 Task: Check the people section.
Action: Mouse moved to (931, 72)
Screenshot: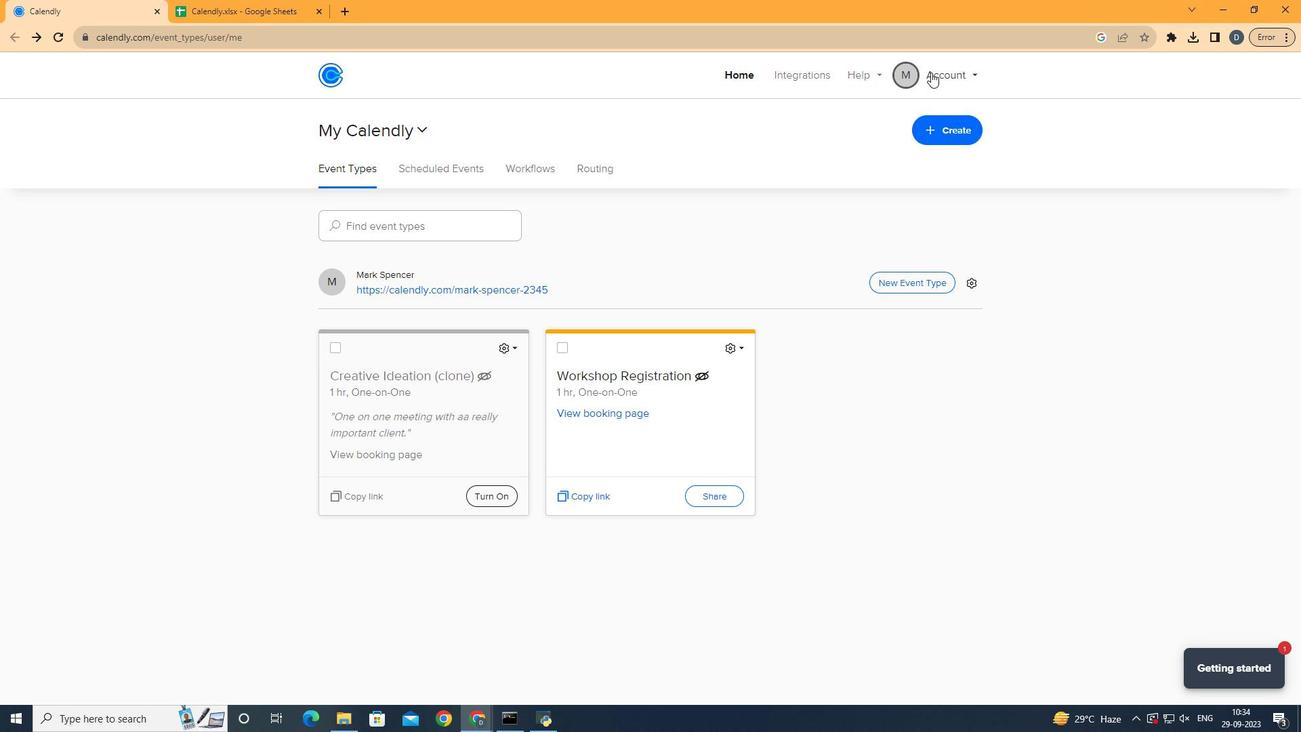 
Action: Mouse pressed left at (931, 72)
Screenshot: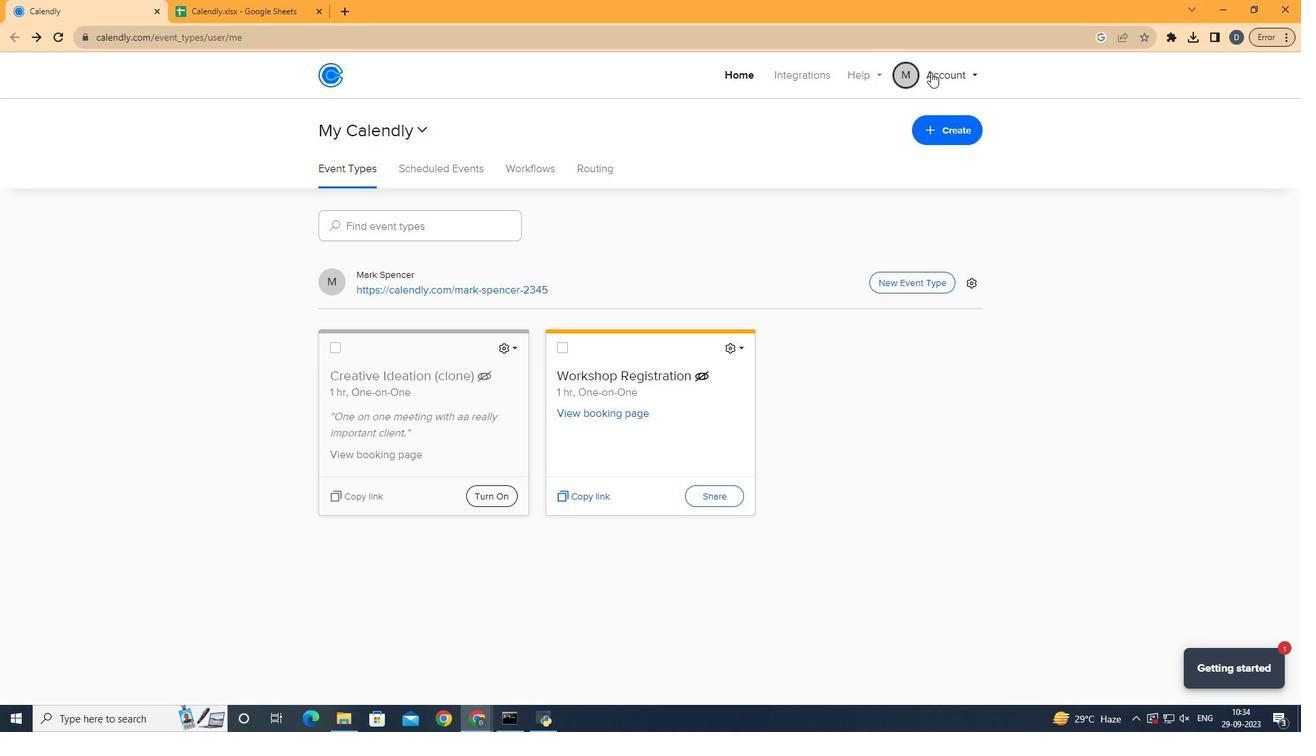 
Action: Mouse moved to (861, 268)
Screenshot: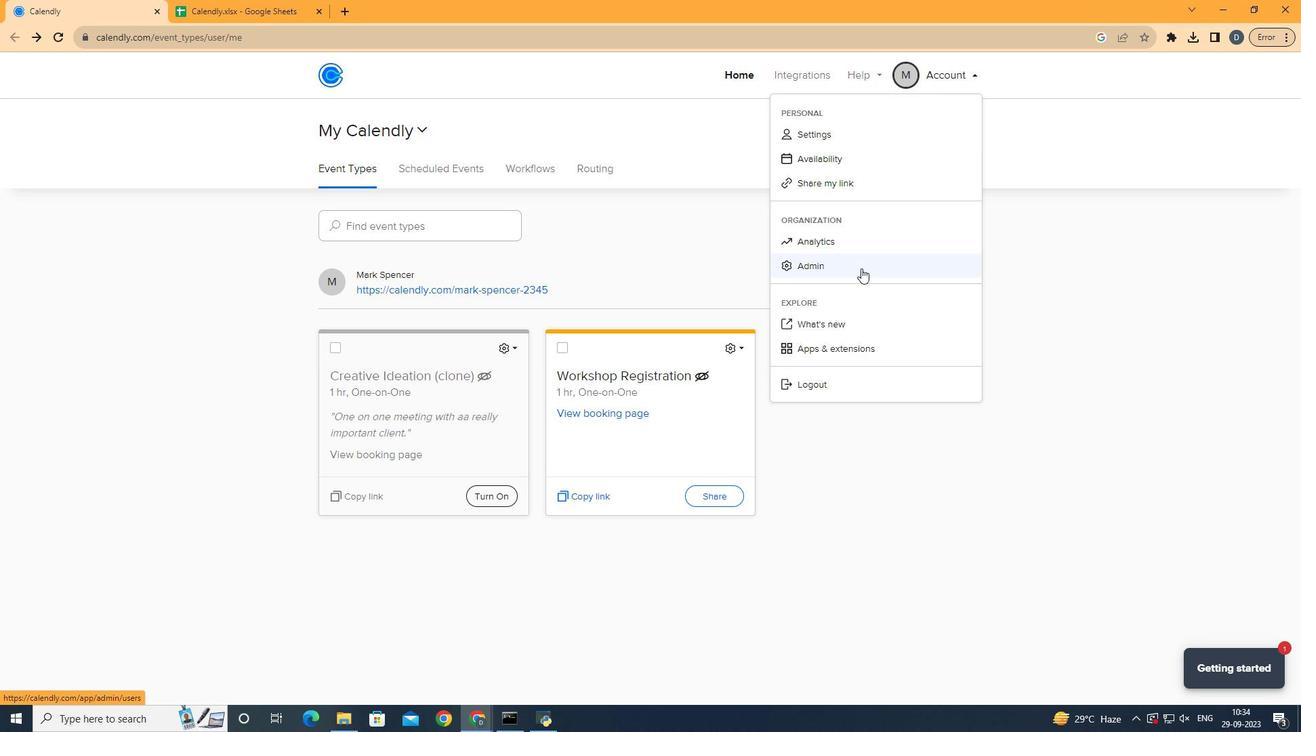 
Action: Mouse pressed left at (861, 268)
Screenshot: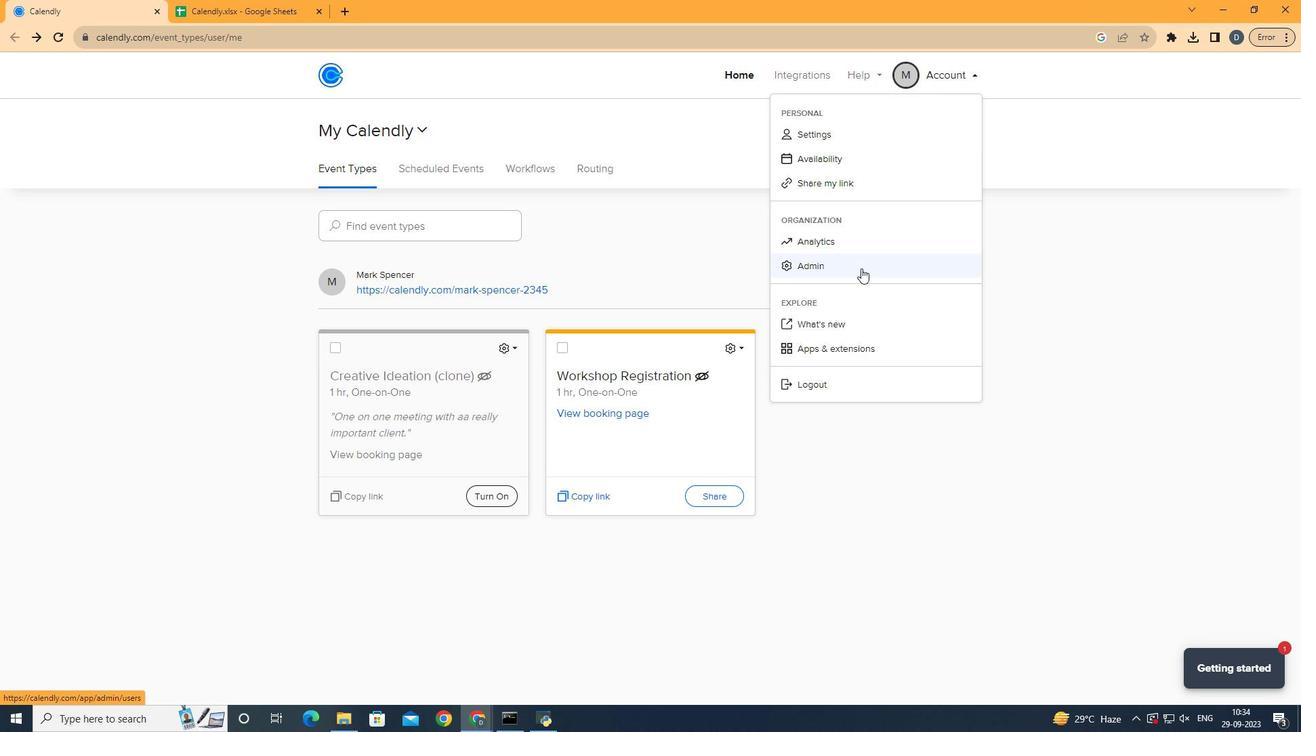 
Action: Mouse moved to (618, 247)
Screenshot: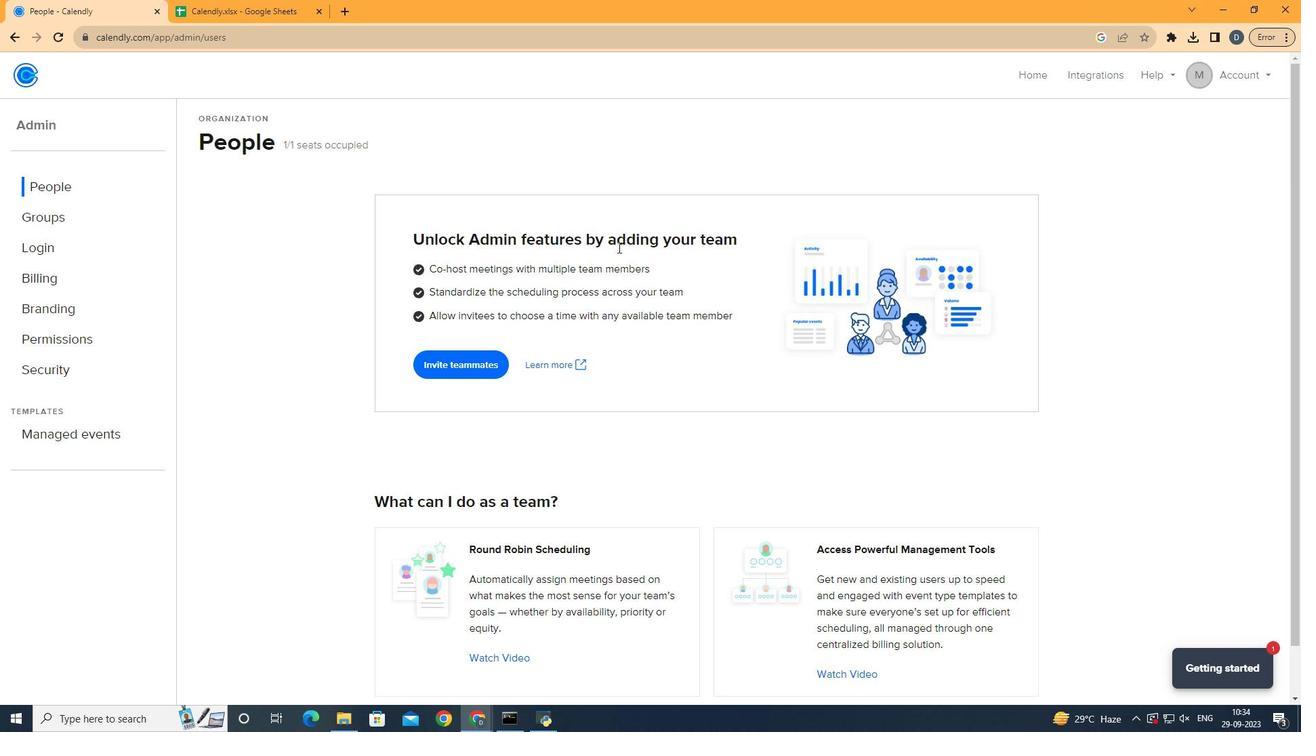 
Action: Mouse scrolled (618, 246) with delta (0, 0)
Screenshot: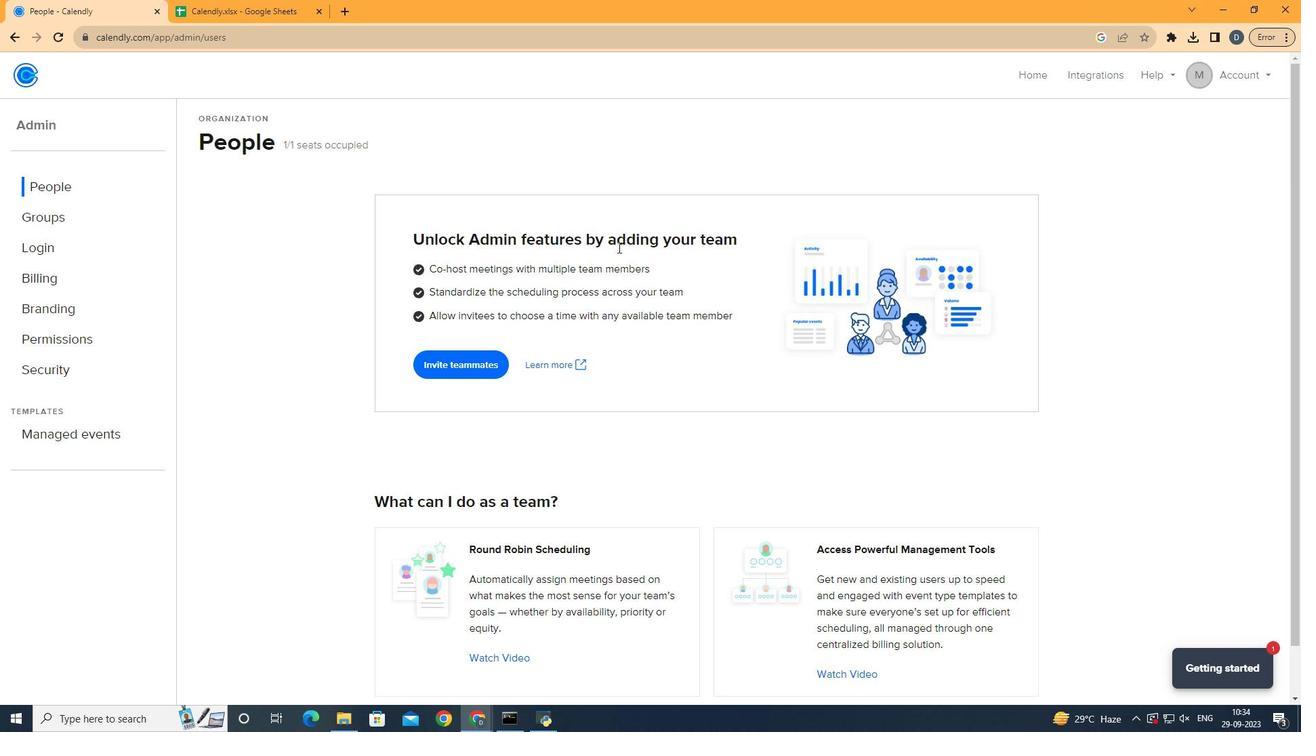 
Action: Mouse scrolled (618, 246) with delta (0, 0)
Screenshot: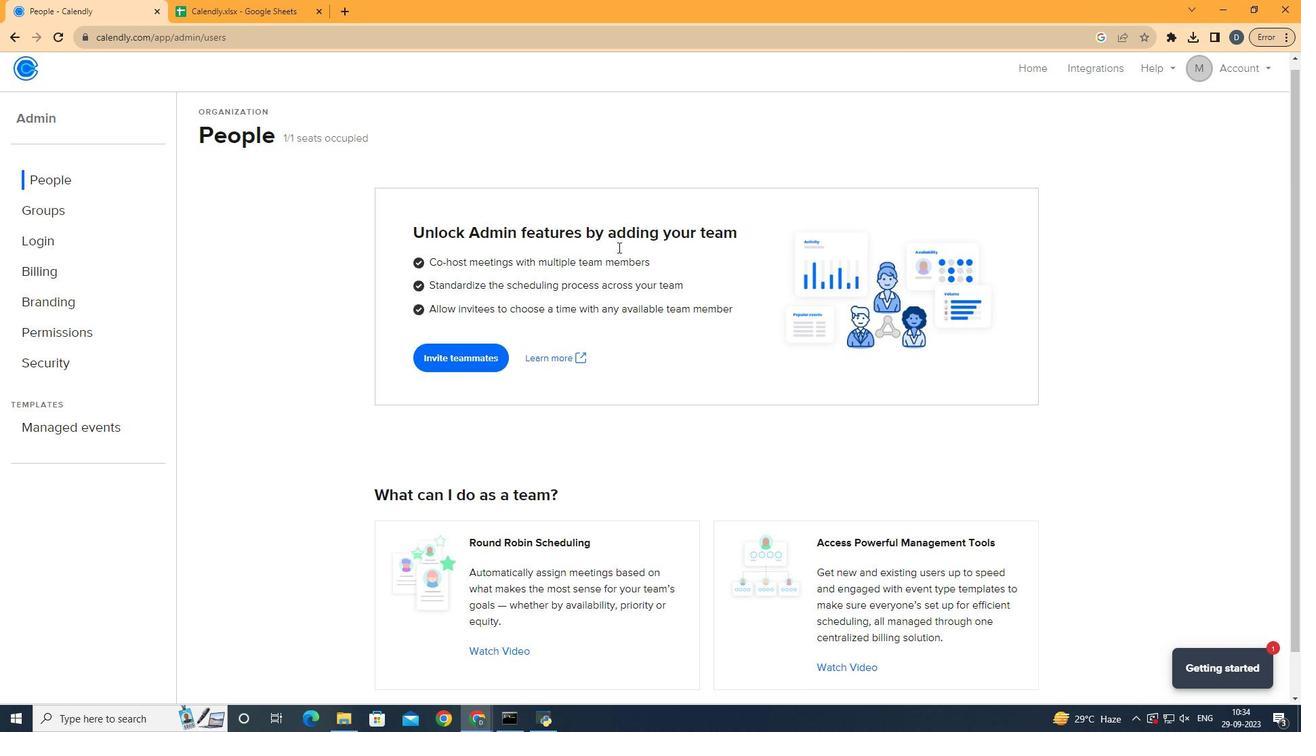 
Action: Mouse scrolled (618, 246) with delta (0, 0)
Screenshot: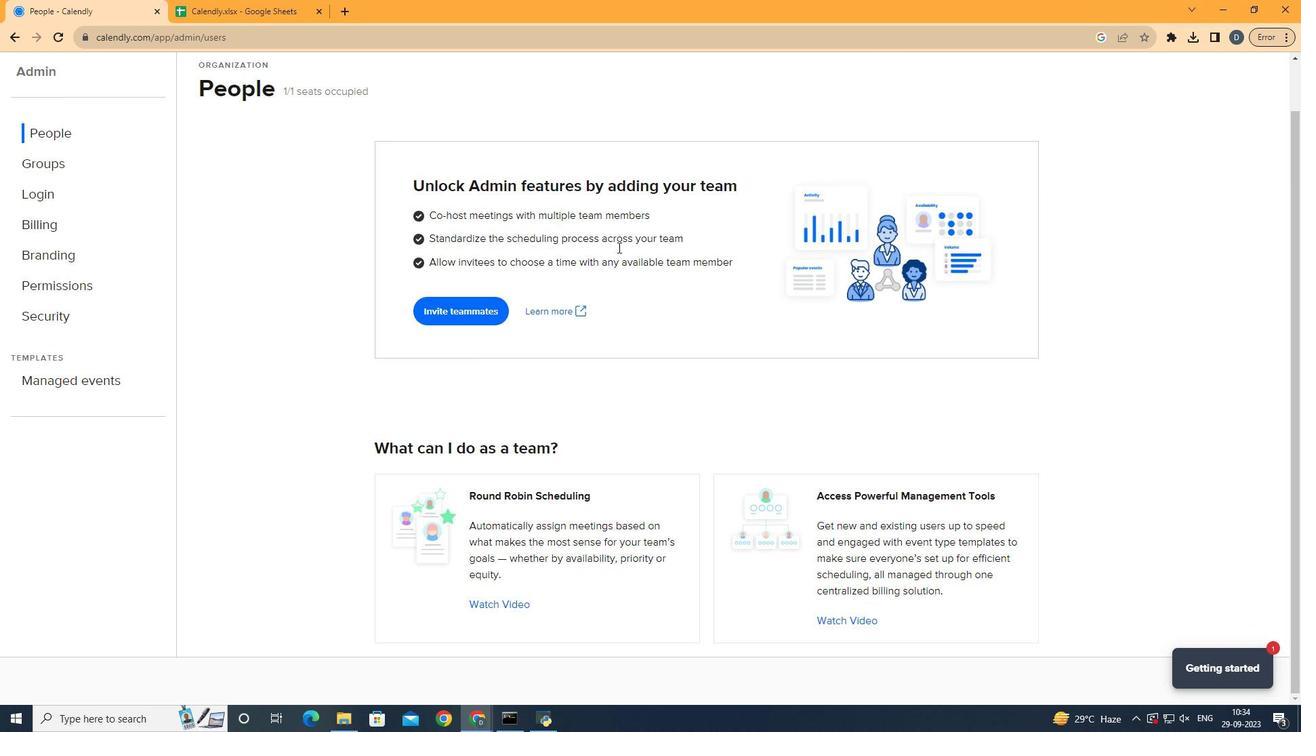 
Action: Mouse moved to (668, 246)
Screenshot: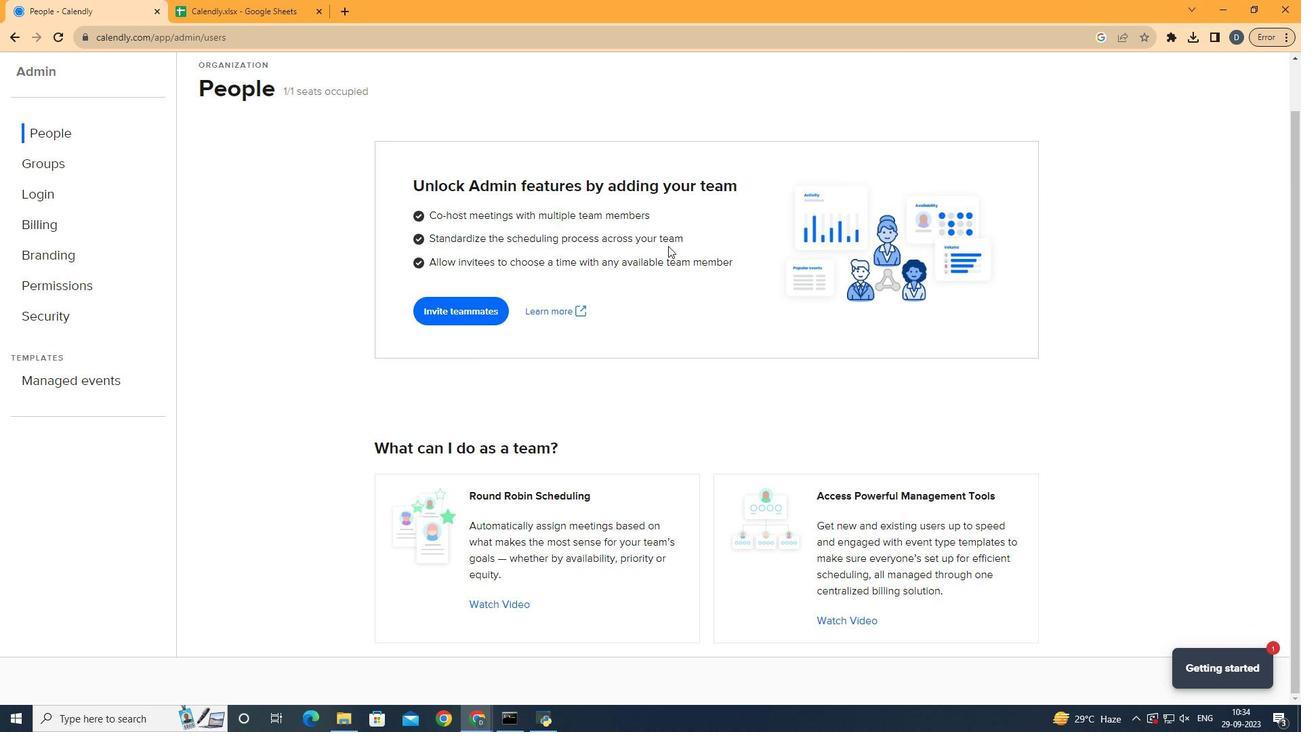 
Action: Mouse scrolled (668, 245) with delta (0, 0)
Screenshot: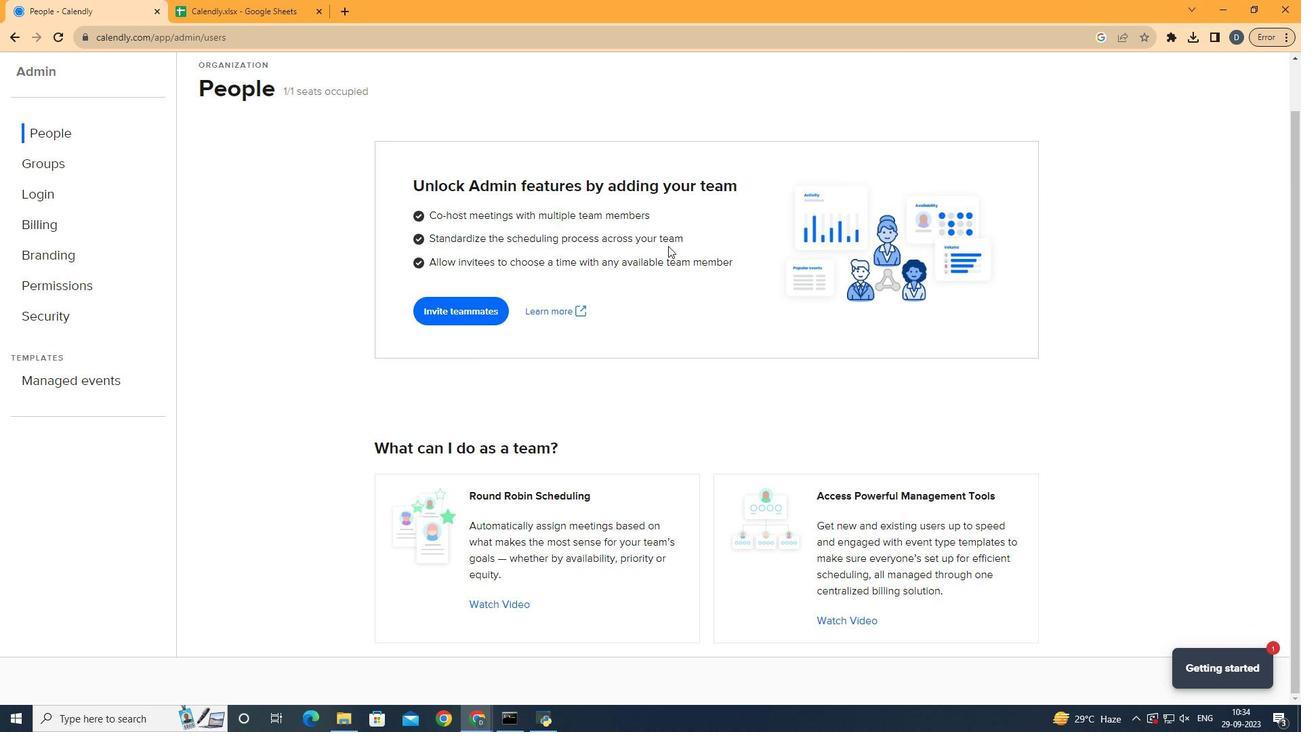 
Action: Mouse scrolled (668, 245) with delta (0, 0)
Screenshot: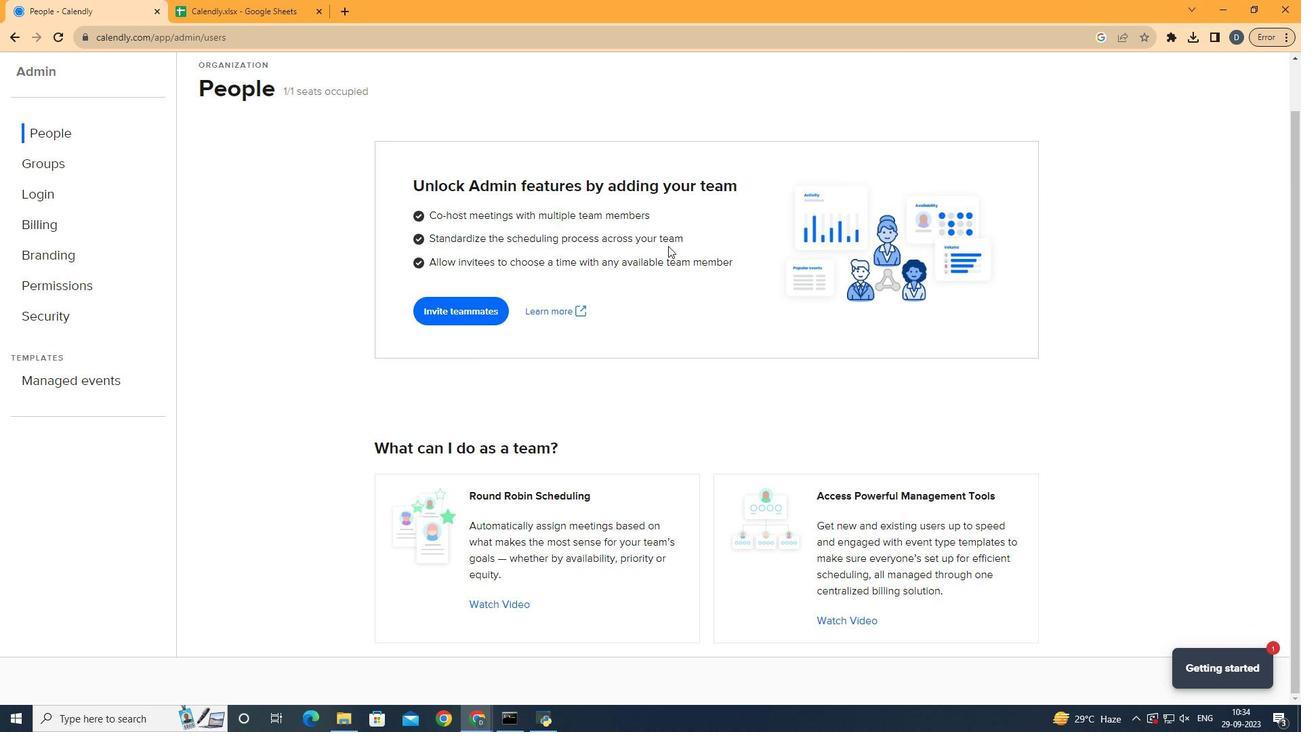 
Action: Mouse moved to (698, 327)
Screenshot: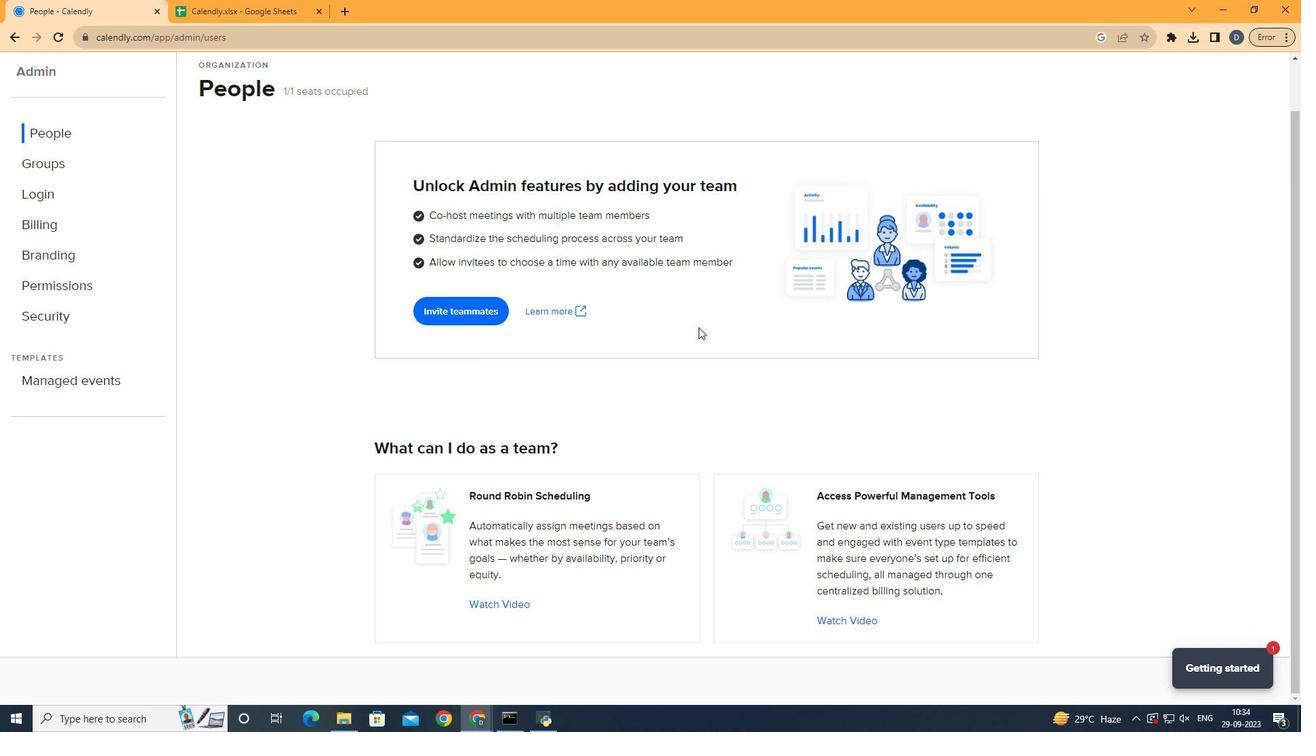 
Action: Mouse scrolled (698, 328) with delta (0, 0)
Screenshot: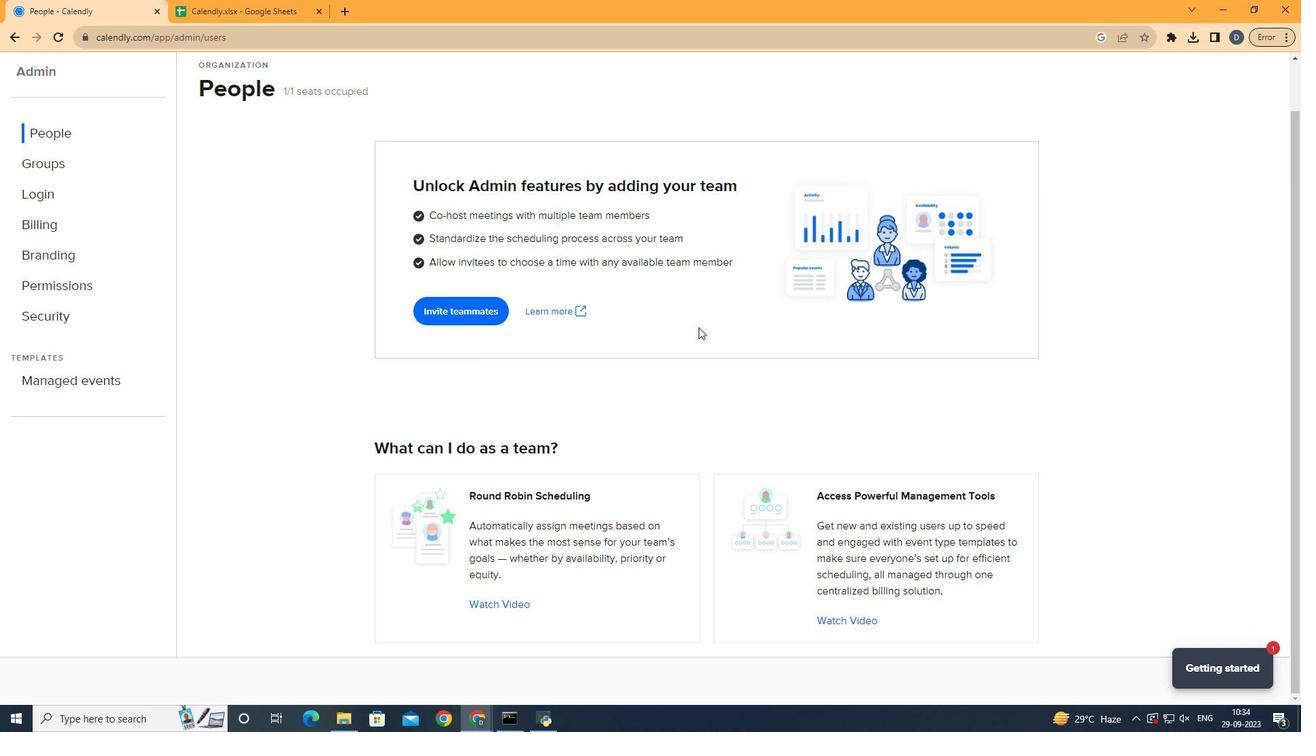 
Action: Mouse scrolled (698, 328) with delta (0, 0)
Screenshot: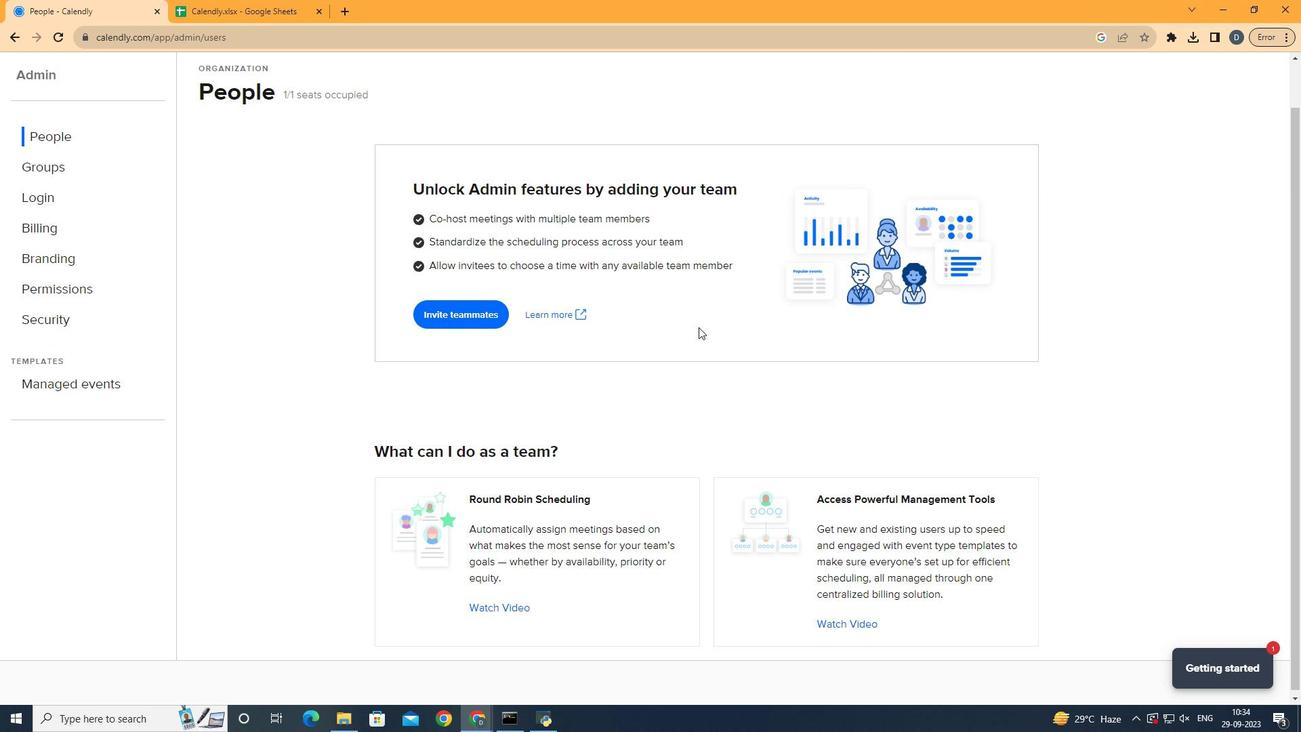 
